 Task: Look for products in the category "Lotion" from Home Health only.
Action: Mouse moved to (820, 286)
Screenshot: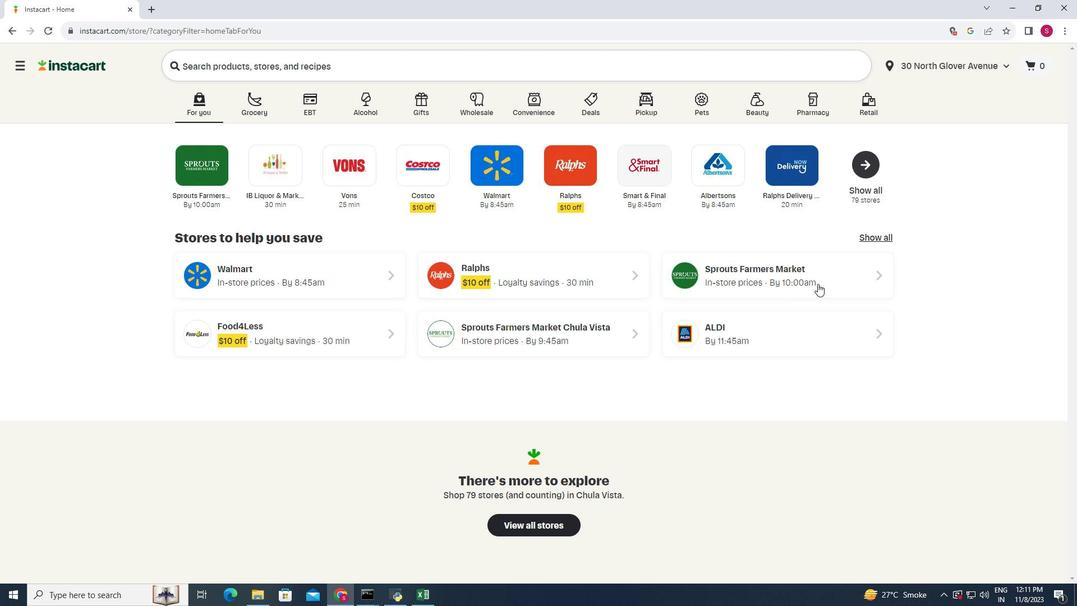 
Action: Mouse pressed left at (820, 286)
Screenshot: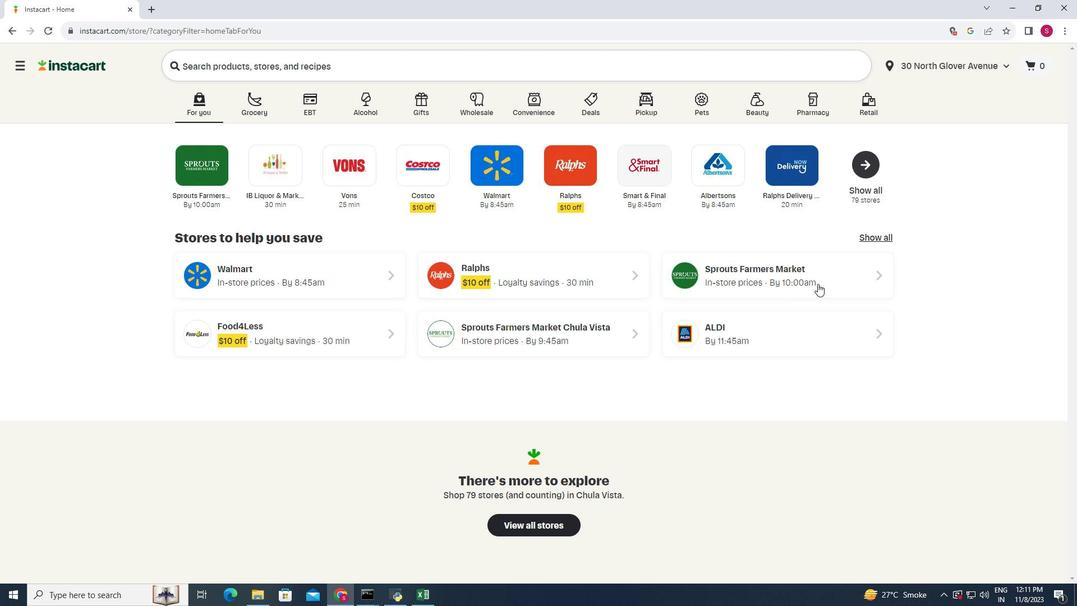 
Action: Mouse moved to (67, 436)
Screenshot: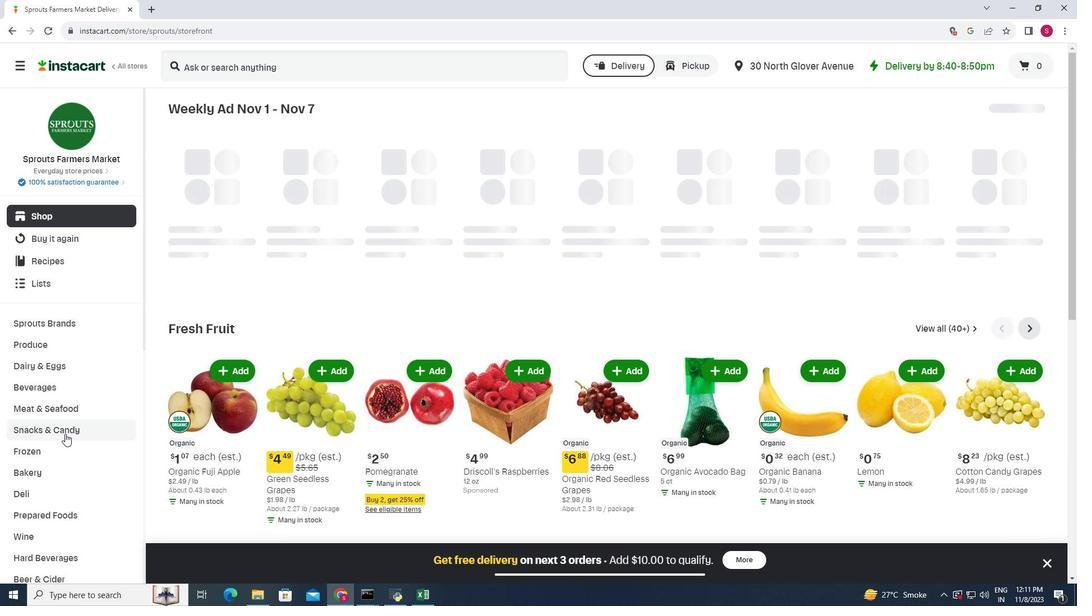 
Action: Mouse scrolled (67, 435) with delta (0, 0)
Screenshot: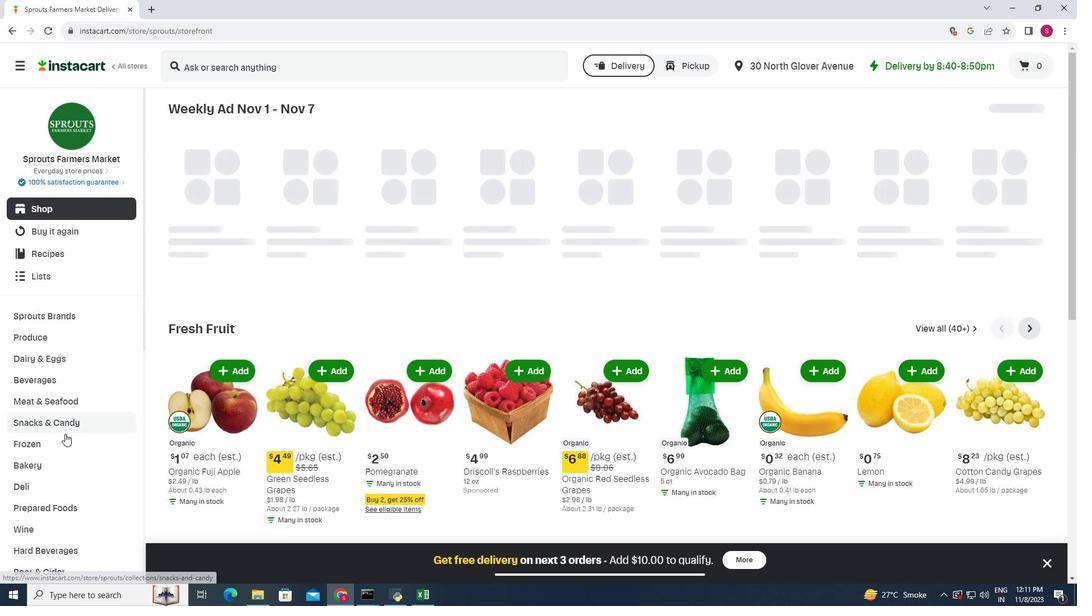 
Action: Mouse scrolled (67, 435) with delta (0, 0)
Screenshot: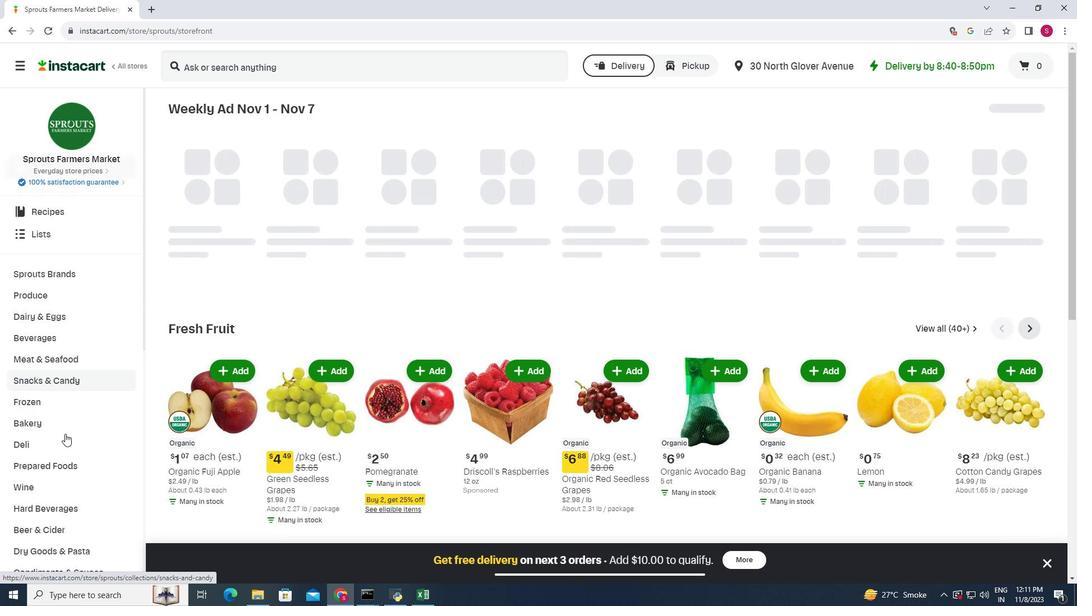 
Action: Mouse scrolled (67, 435) with delta (0, 0)
Screenshot: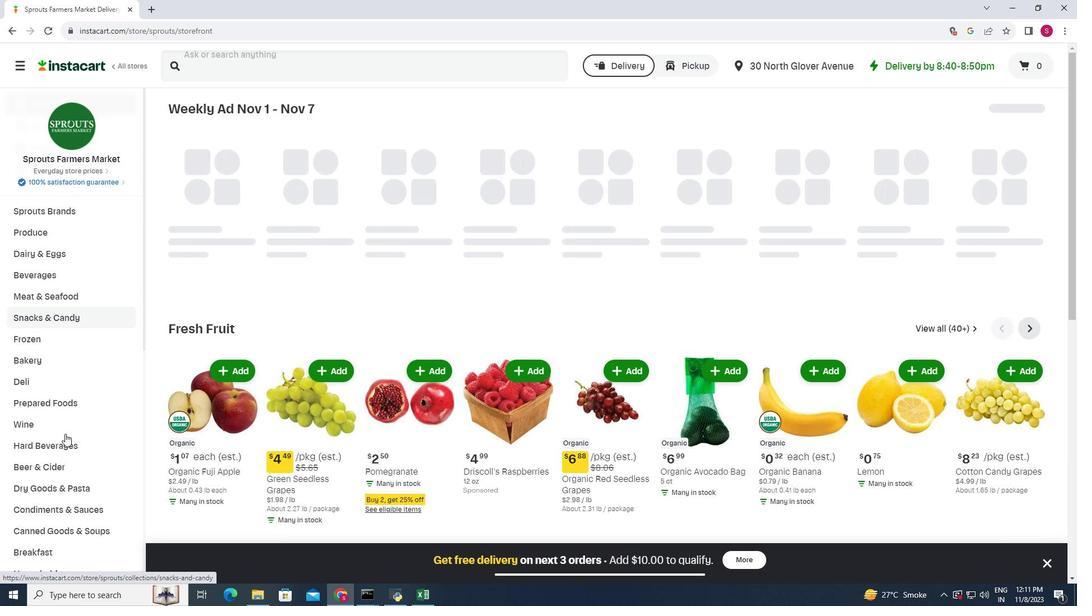 
Action: Mouse scrolled (67, 435) with delta (0, 0)
Screenshot: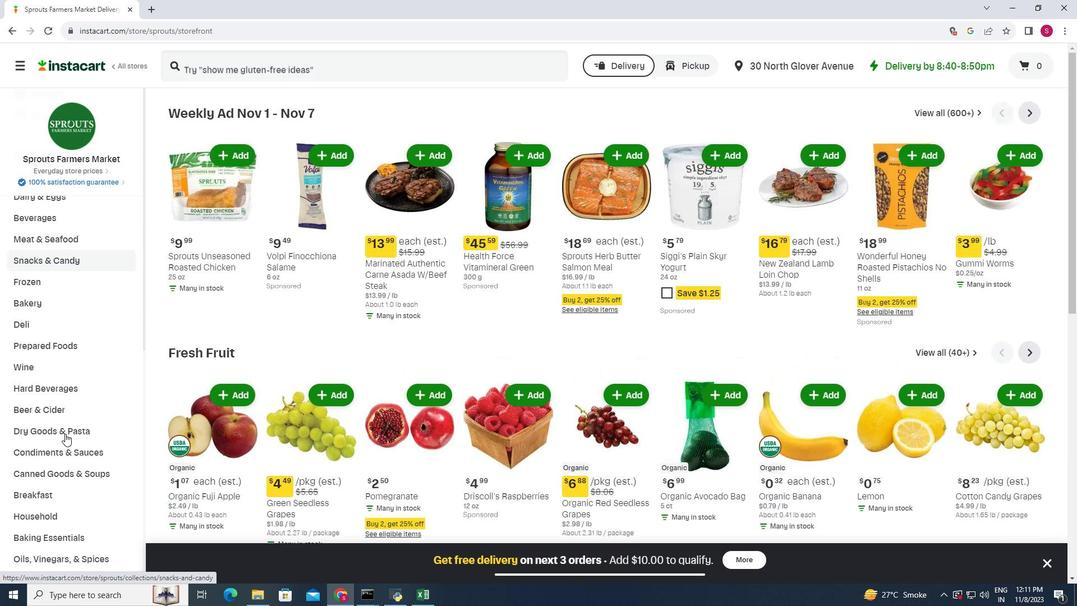 
Action: Mouse moved to (65, 438)
Screenshot: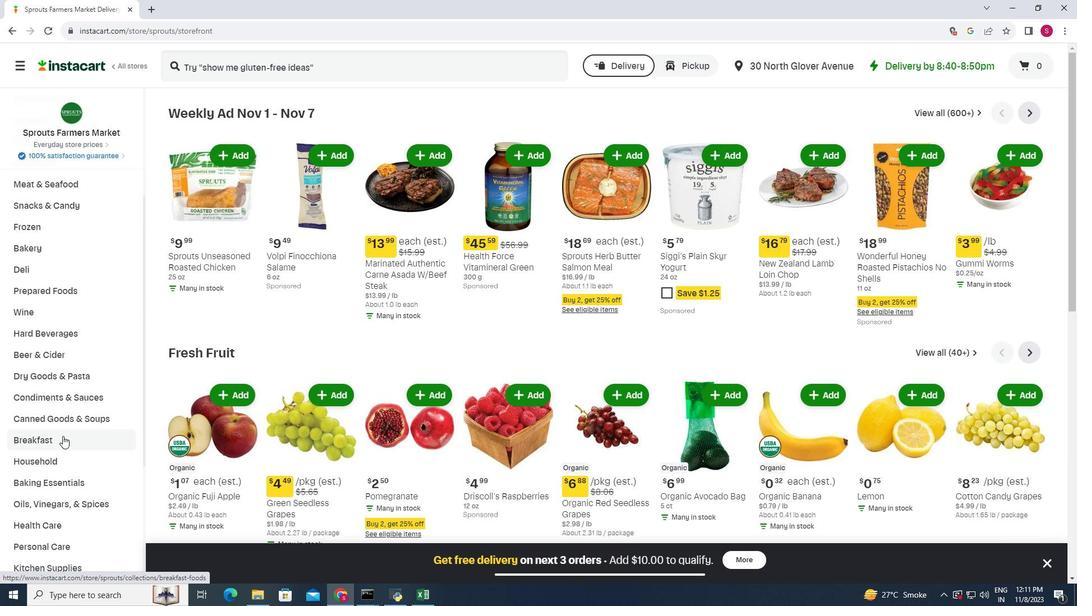 
Action: Mouse scrolled (65, 437) with delta (0, 0)
Screenshot: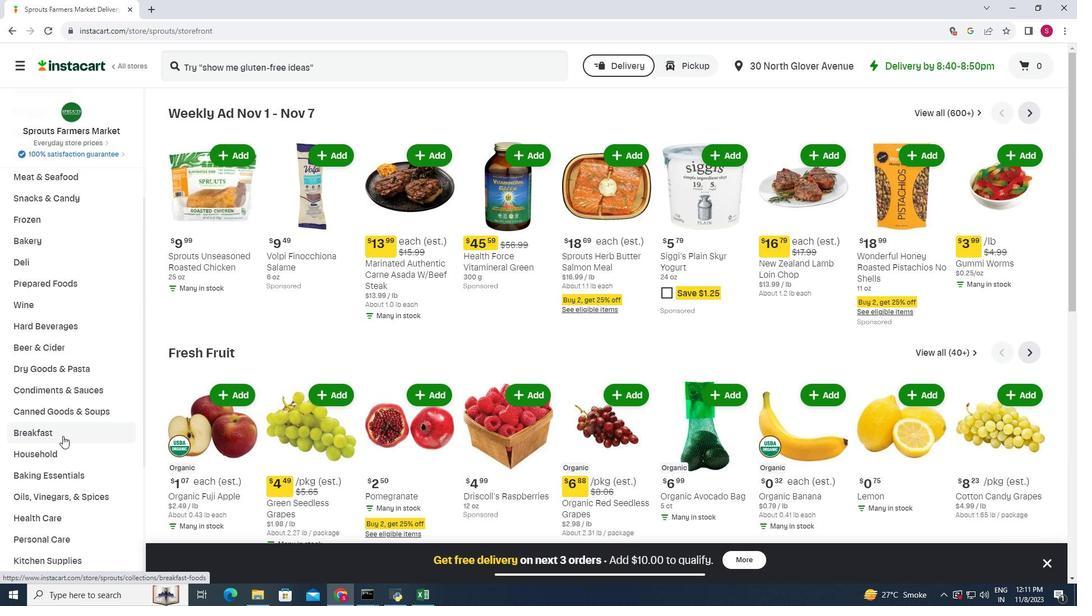 
Action: Mouse scrolled (65, 437) with delta (0, 0)
Screenshot: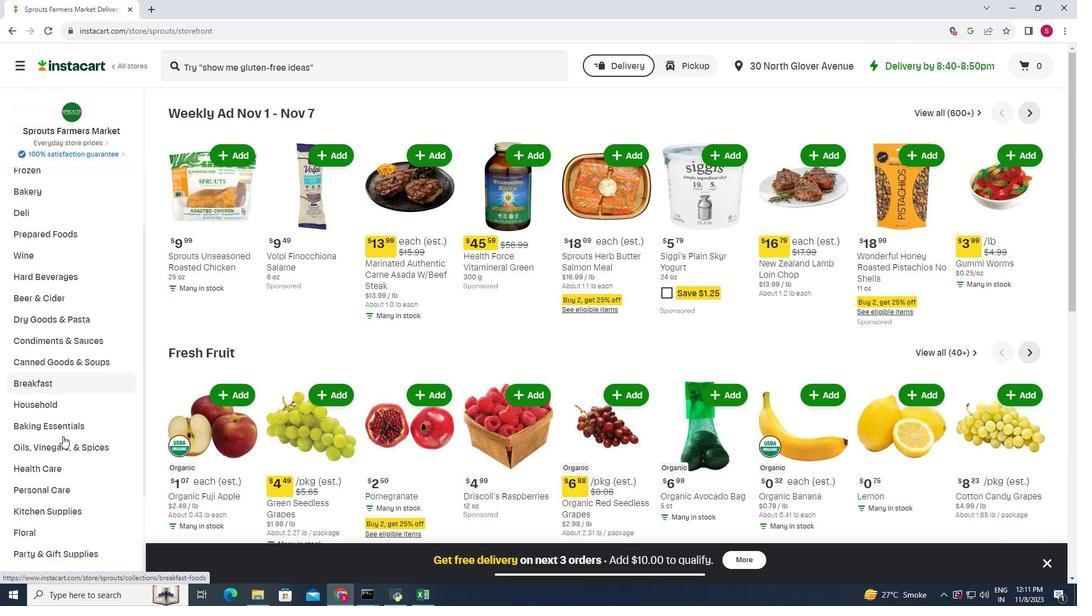 
Action: Mouse moved to (65, 438)
Screenshot: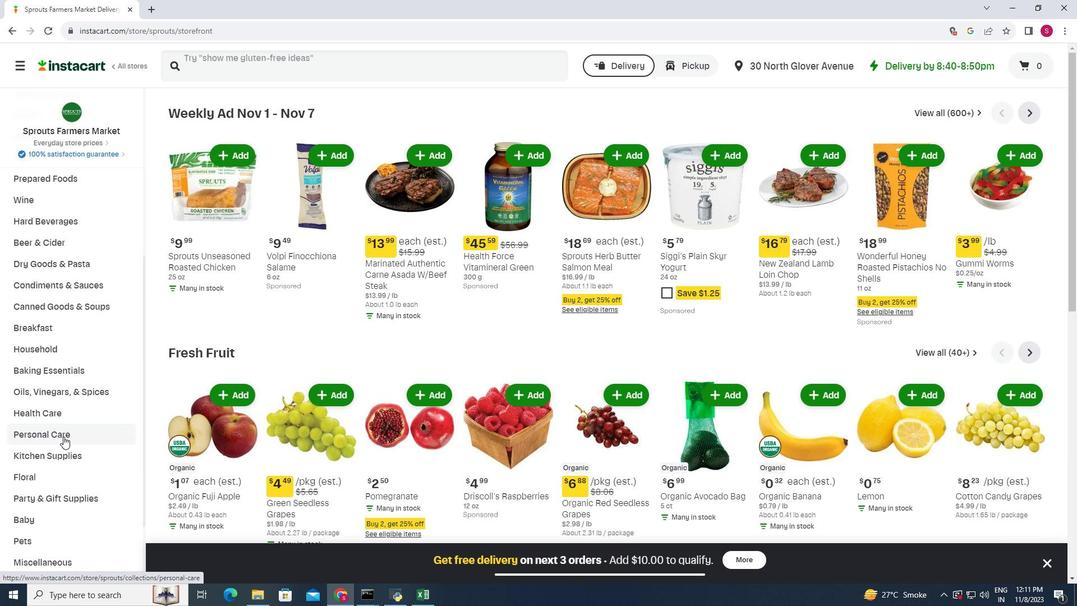 
Action: Mouse pressed left at (65, 438)
Screenshot: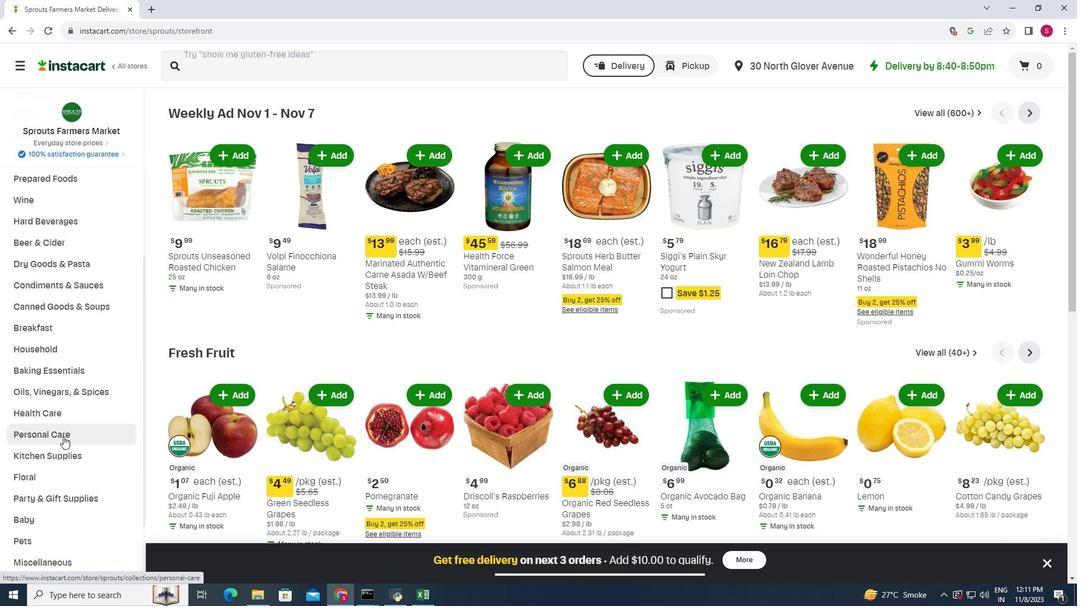 
Action: Mouse moved to (272, 138)
Screenshot: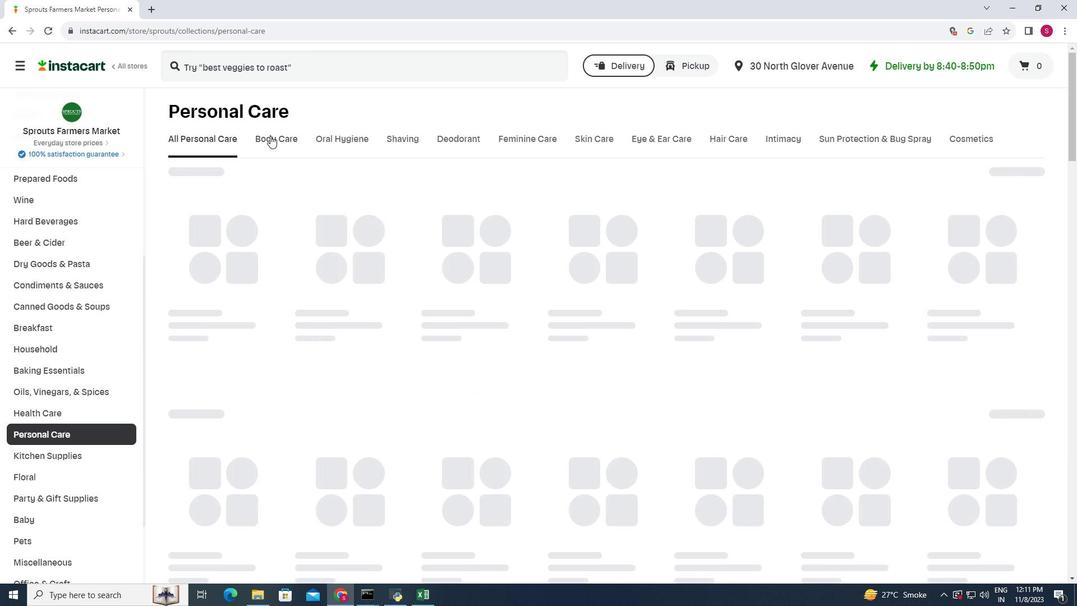 
Action: Mouse pressed left at (272, 138)
Screenshot: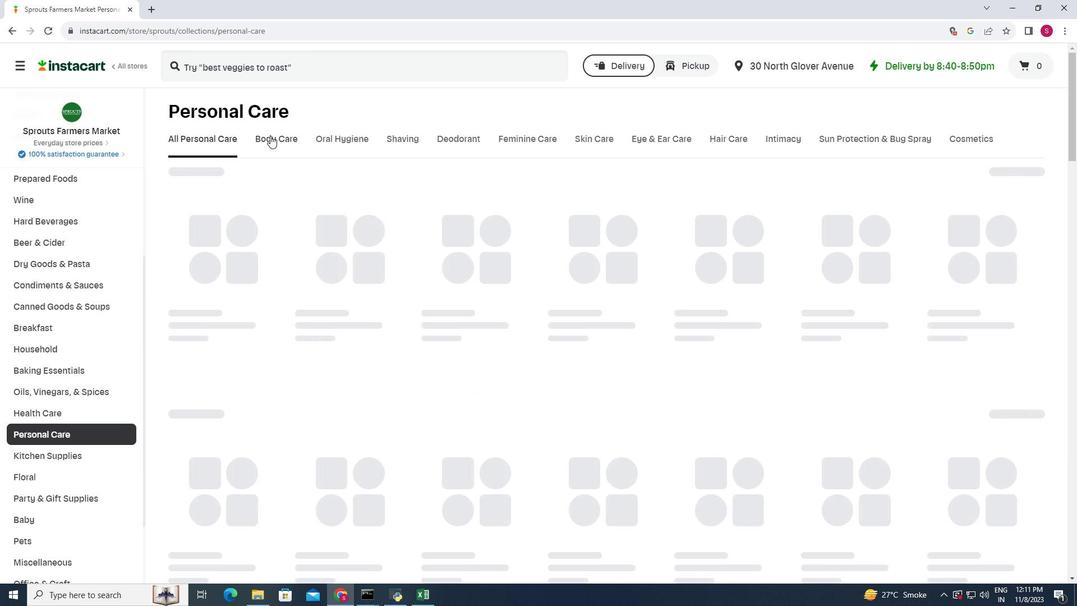 
Action: Mouse moved to (449, 182)
Screenshot: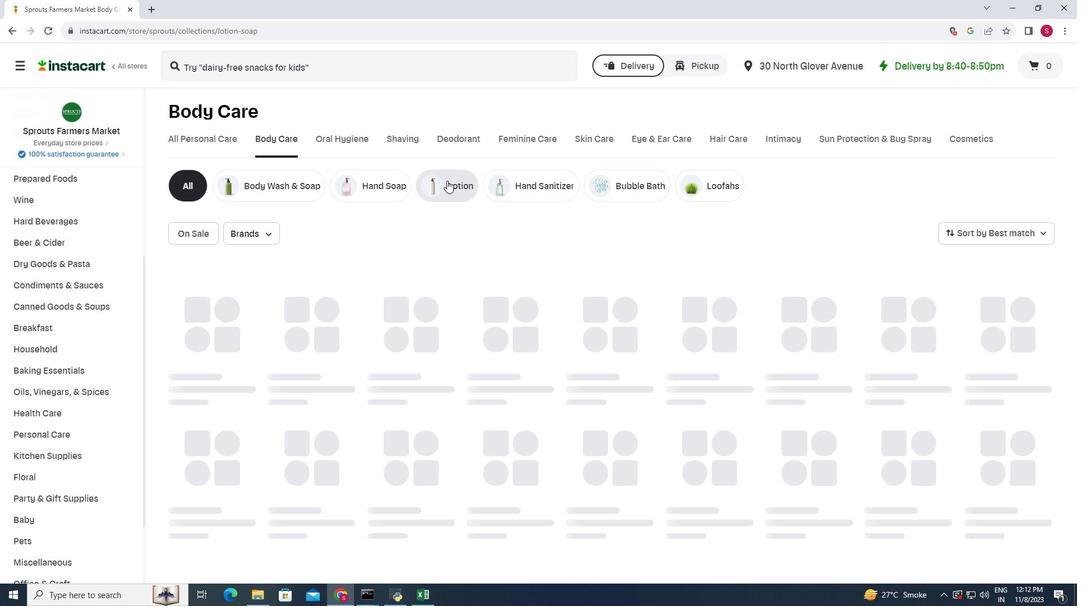 
Action: Mouse pressed left at (449, 182)
Screenshot: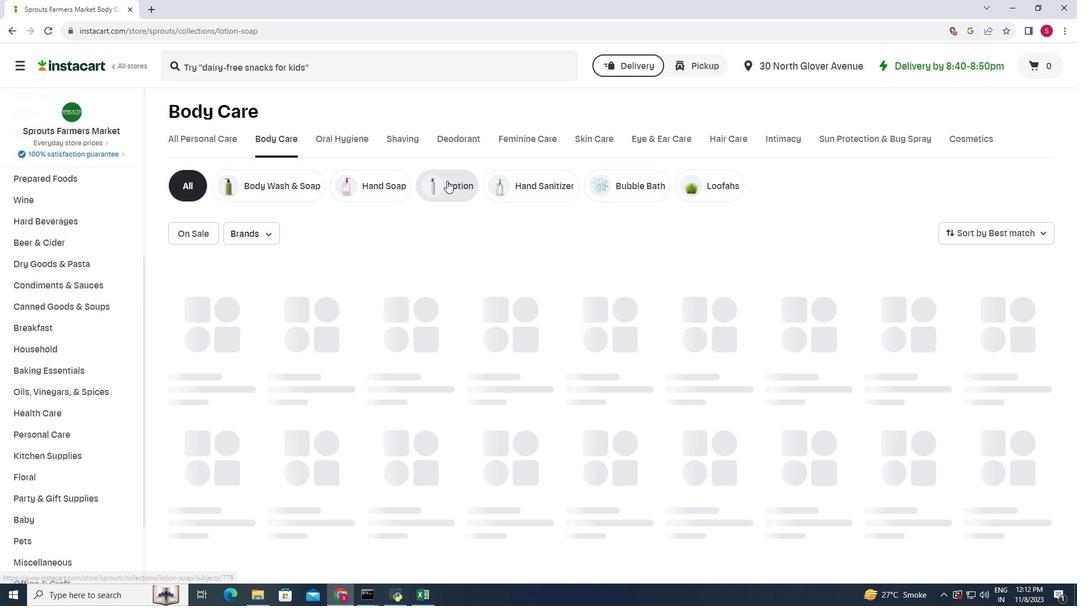 
Action: Mouse moved to (271, 226)
Screenshot: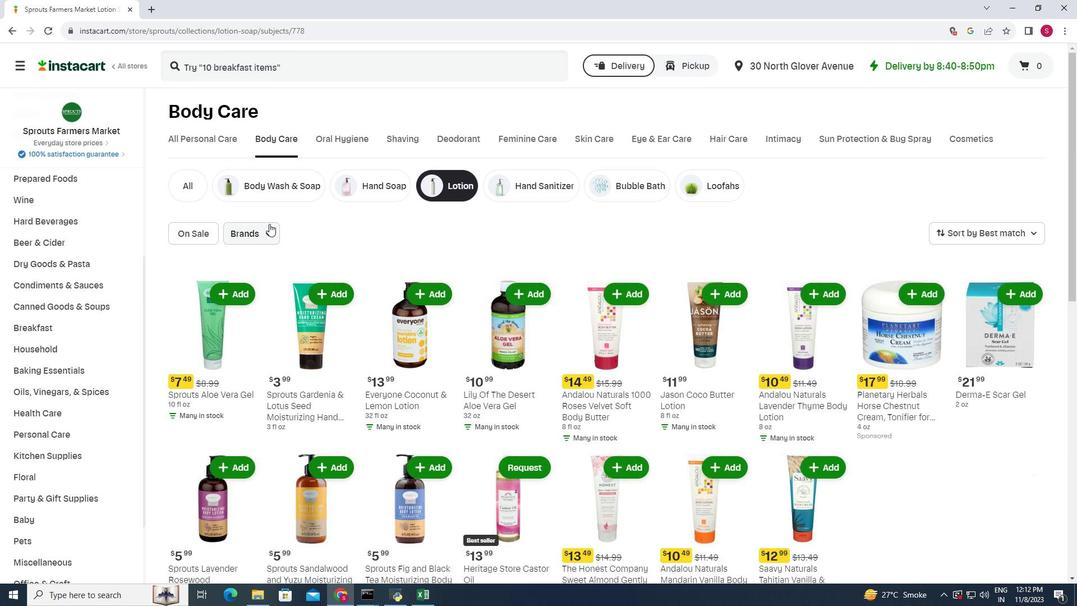 
Action: Mouse pressed left at (271, 226)
Screenshot: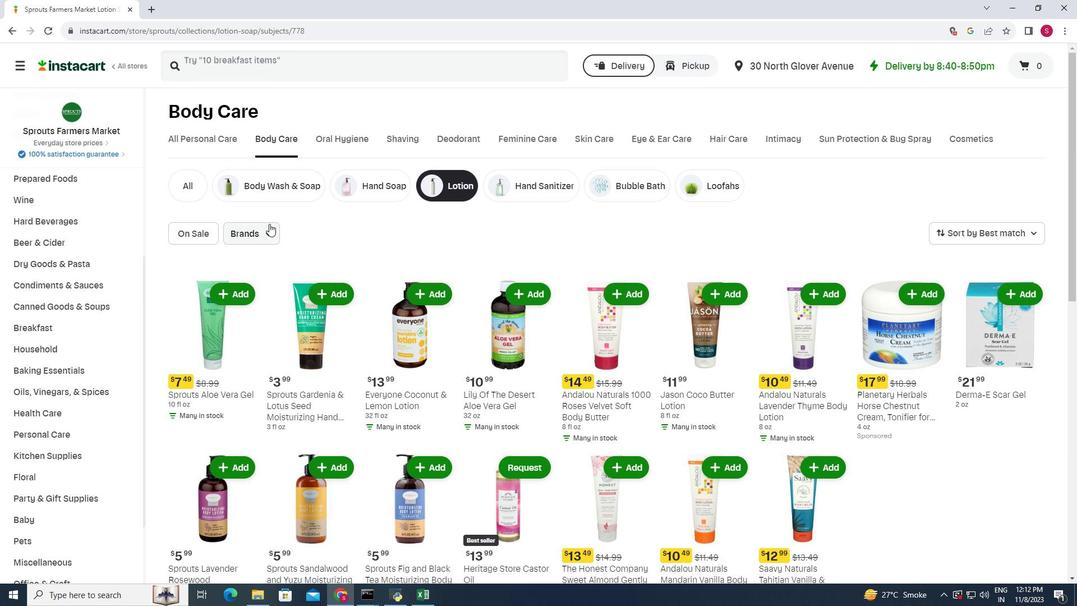 
Action: Mouse moved to (301, 296)
Screenshot: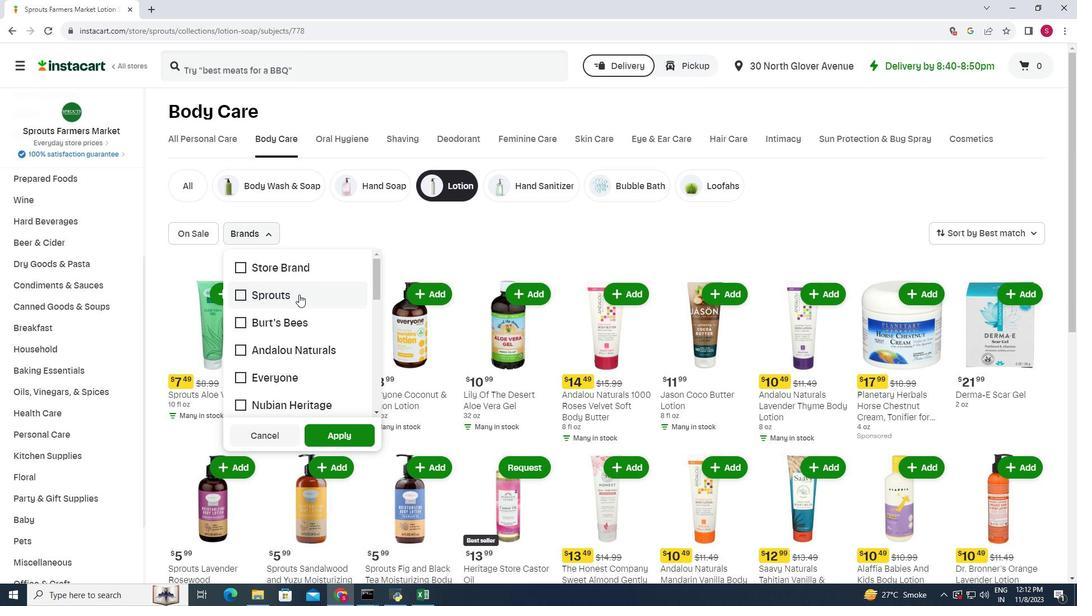
Action: Mouse scrolled (301, 296) with delta (0, 0)
Screenshot: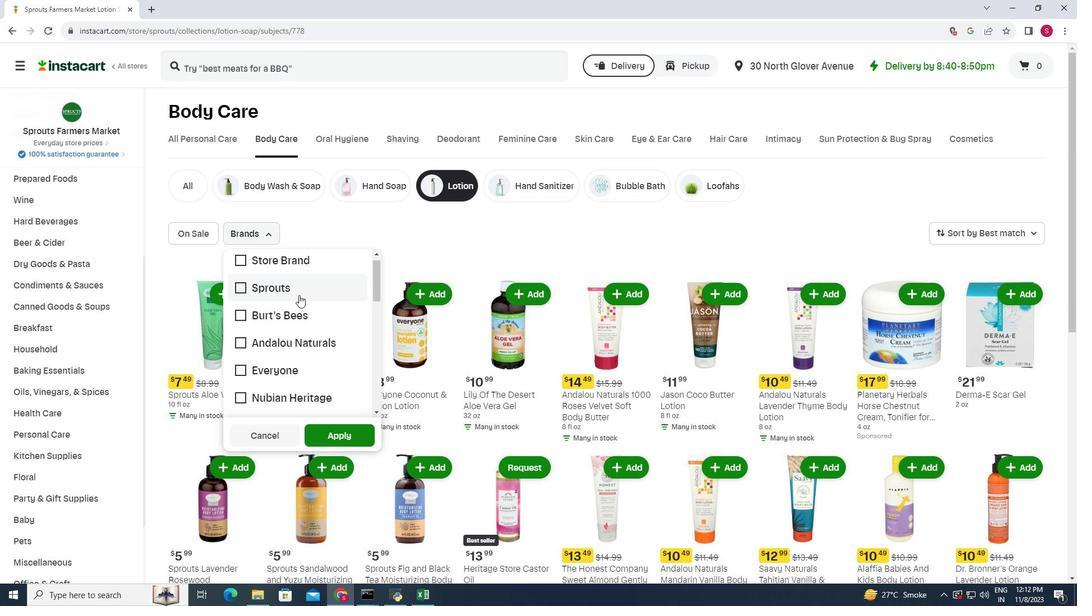 
Action: Mouse moved to (301, 297)
Screenshot: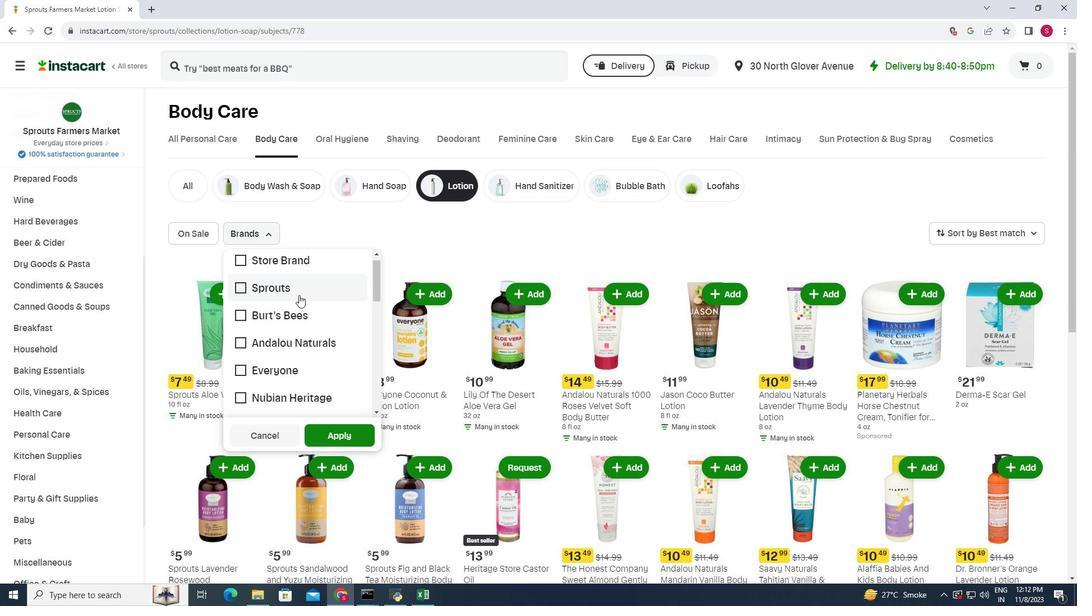 
Action: Mouse scrolled (301, 296) with delta (0, 0)
Screenshot: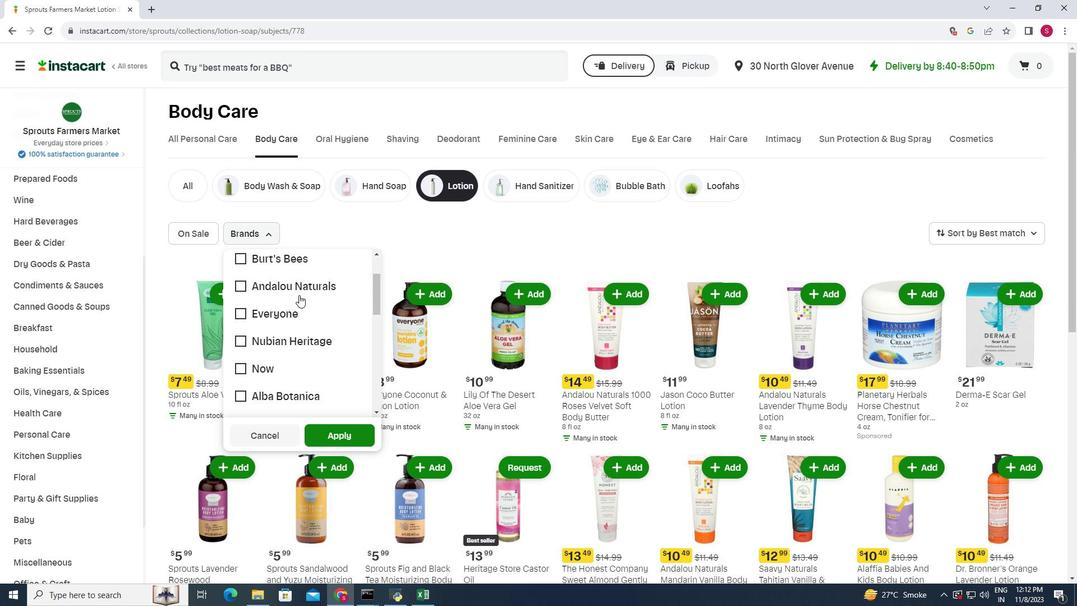 
Action: Mouse scrolled (301, 296) with delta (0, 0)
Screenshot: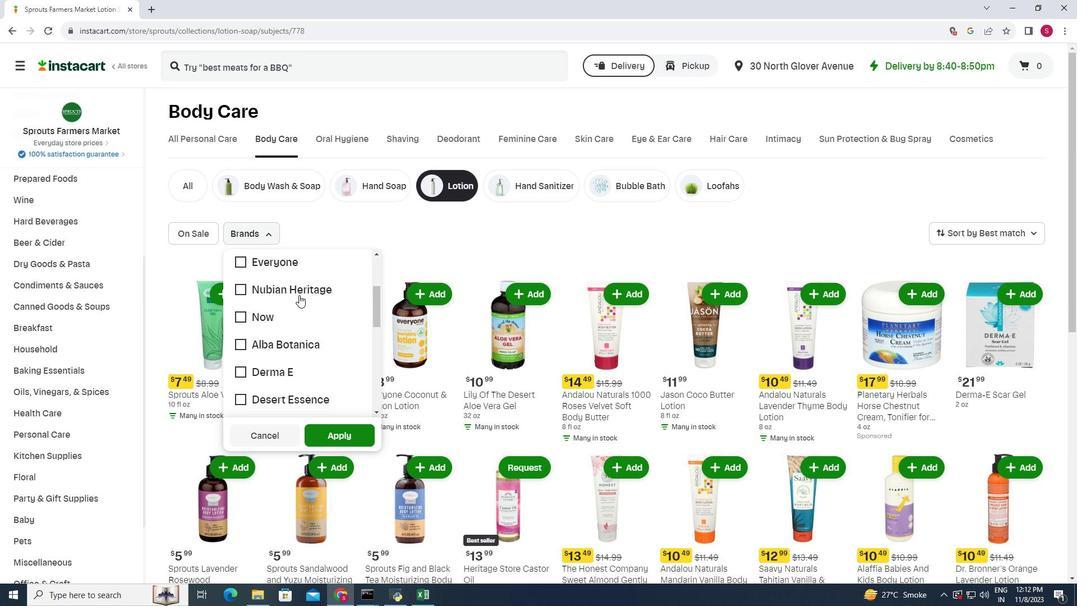 
Action: Mouse scrolled (301, 296) with delta (0, 0)
Screenshot: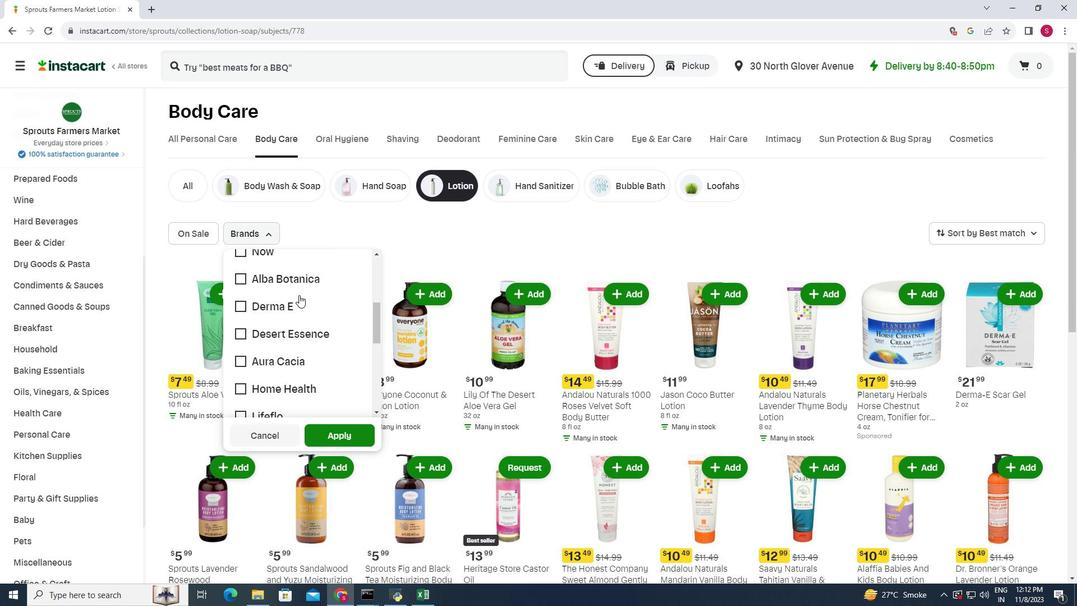 
Action: Mouse scrolled (301, 296) with delta (0, 0)
Screenshot: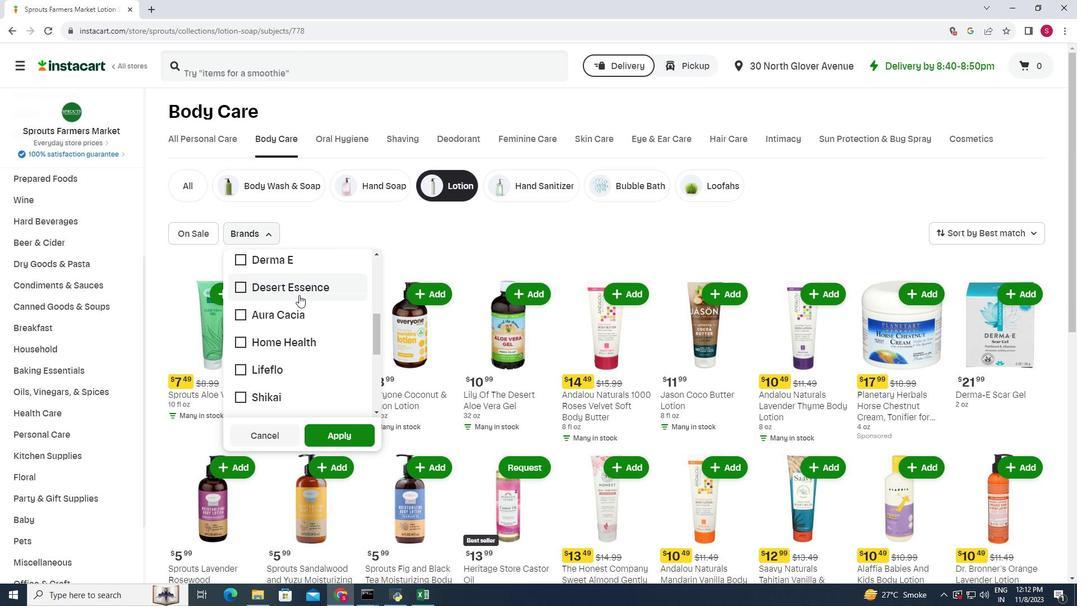 
Action: Mouse moved to (308, 285)
Screenshot: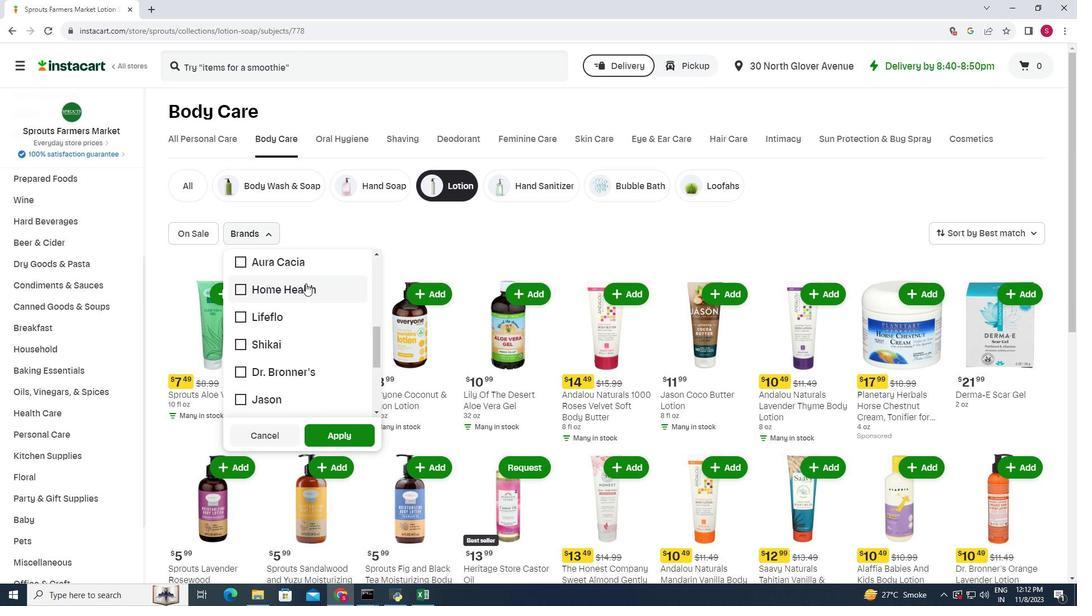 
Action: Mouse pressed left at (308, 285)
Screenshot: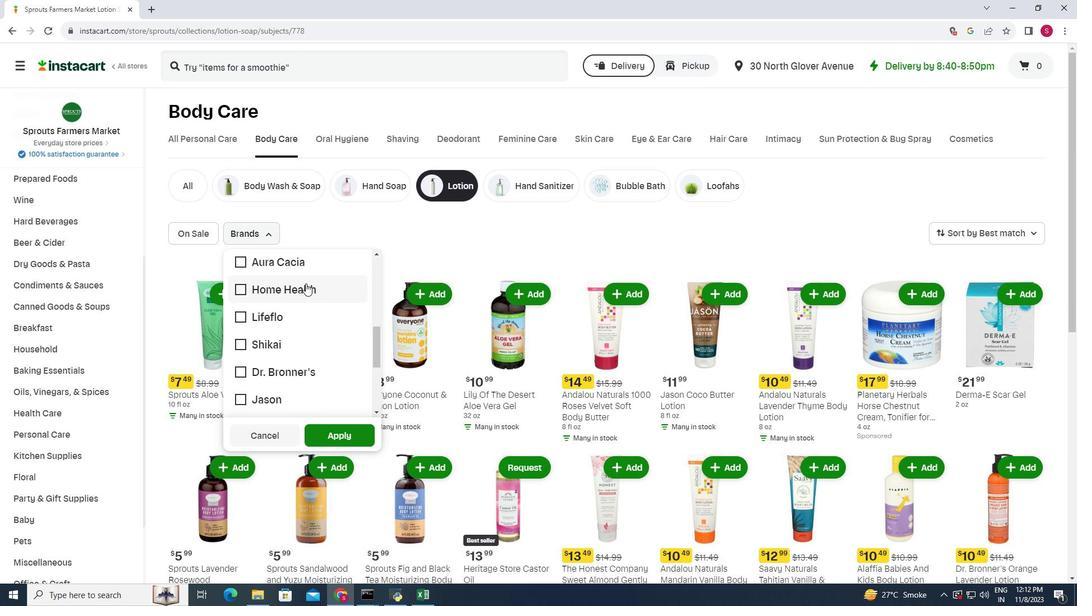 
Action: Mouse moved to (319, 435)
Screenshot: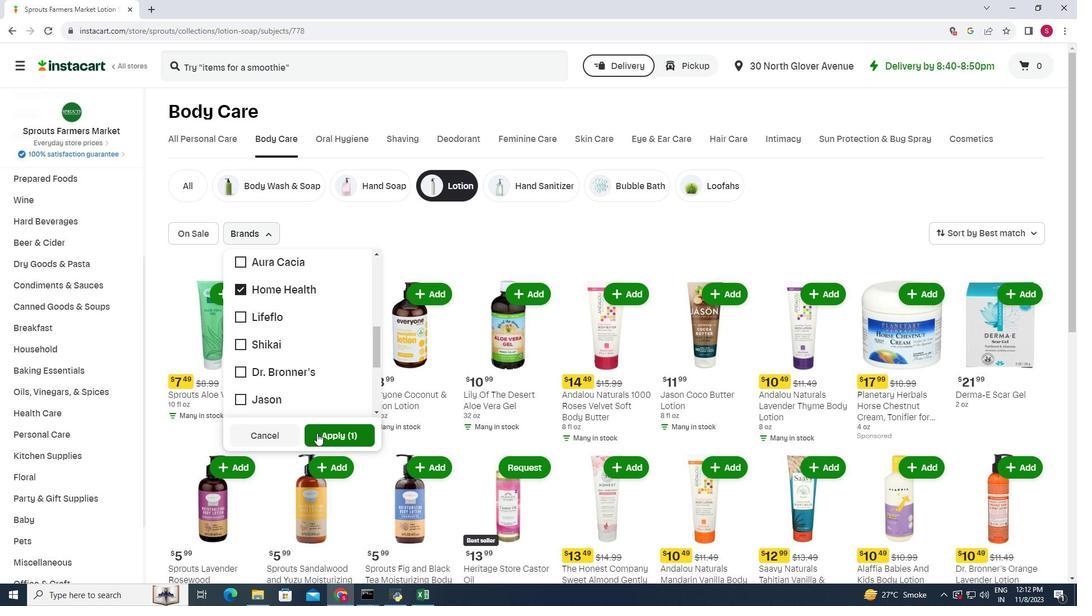 
Action: Mouse pressed left at (319, 435)
Screenshot: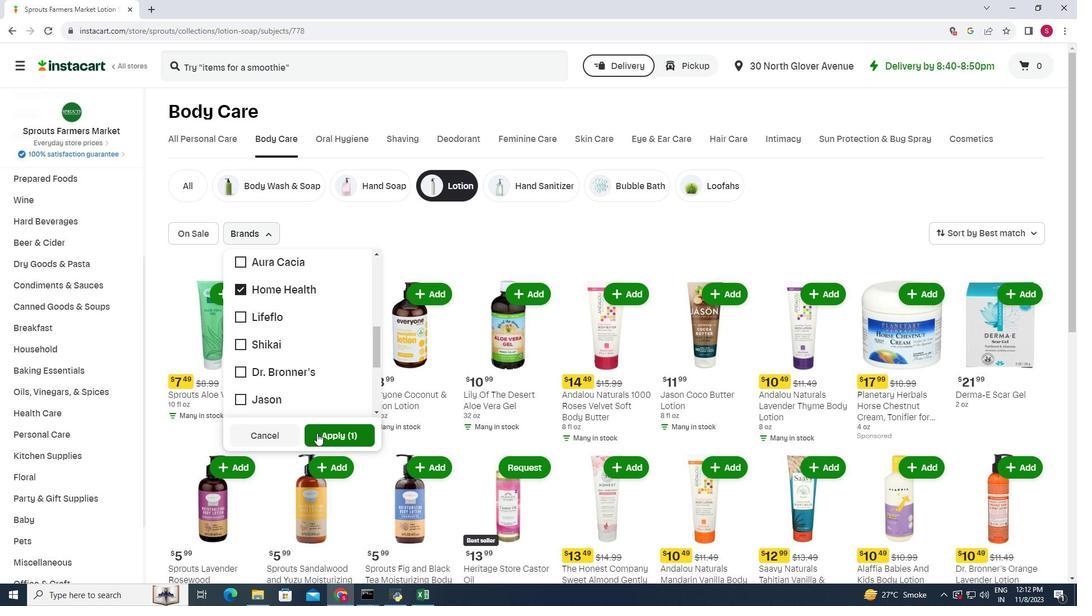 
Action: Mouse moved to (438, 270)
Screenshot: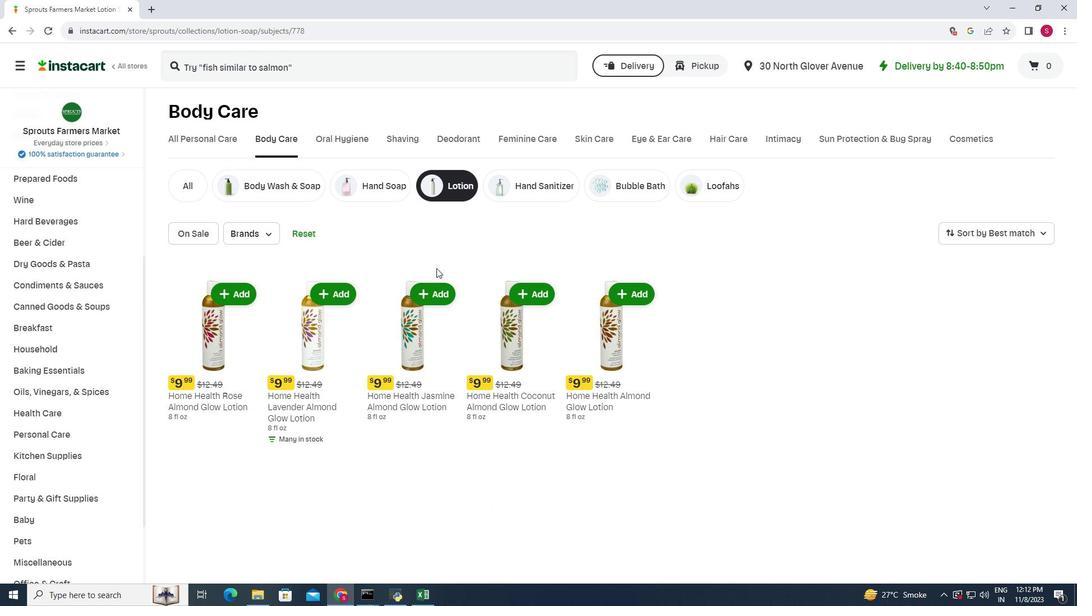 
